 Task: Sort the products in the category "Sugar Substitutes" by price (lowest first).
Action: Mouse moved to (307, 123)
Screenshot: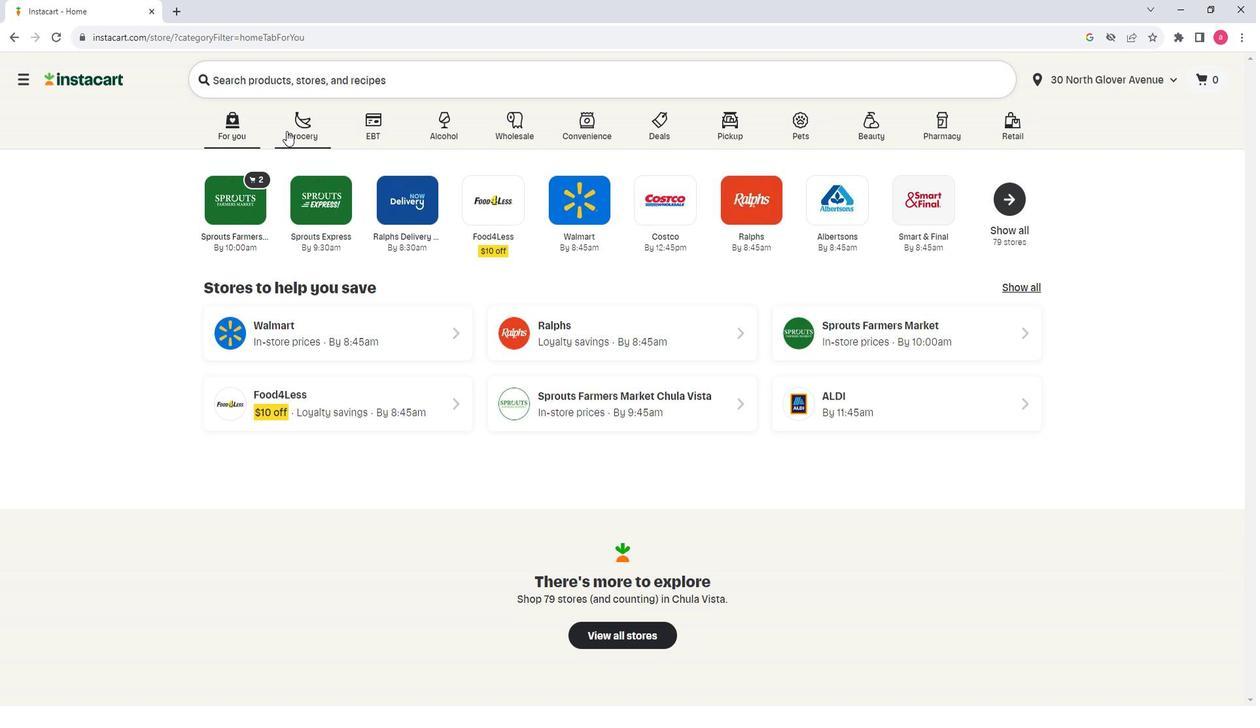 
Action: Mouse pressed left at (307, 123)
Screenshot: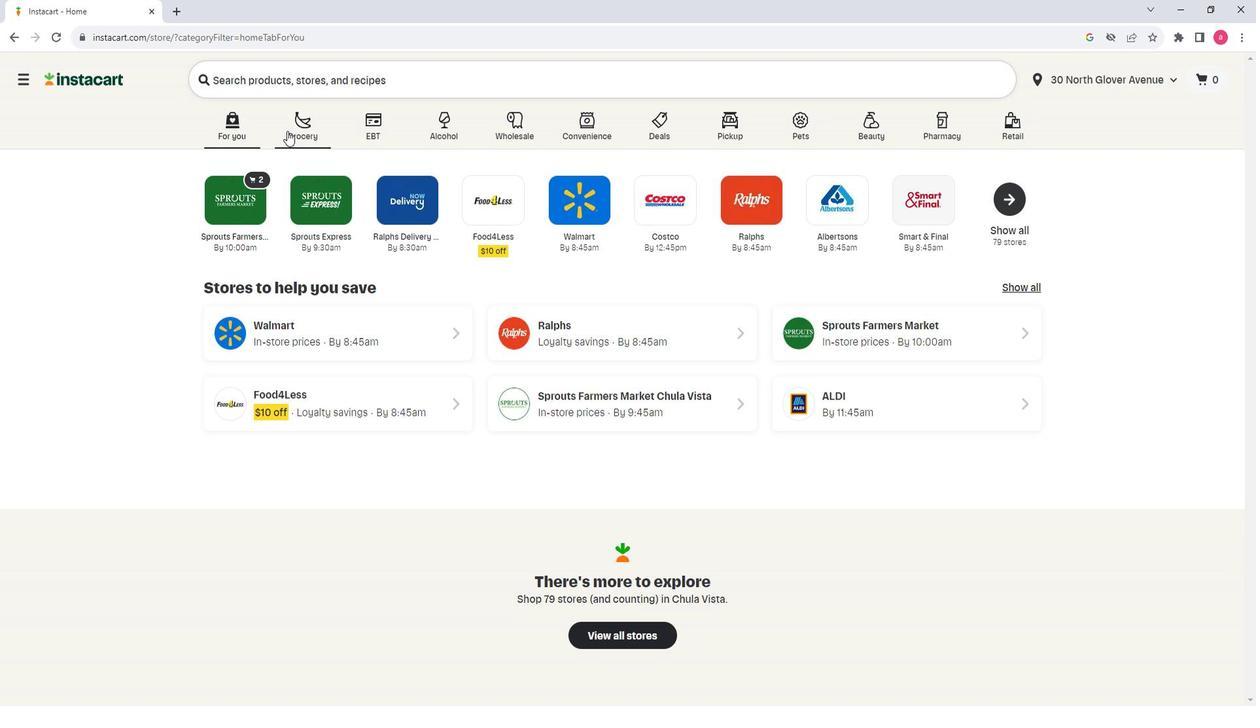 
Action: Mouse moved to (343, 374)
Screenshot: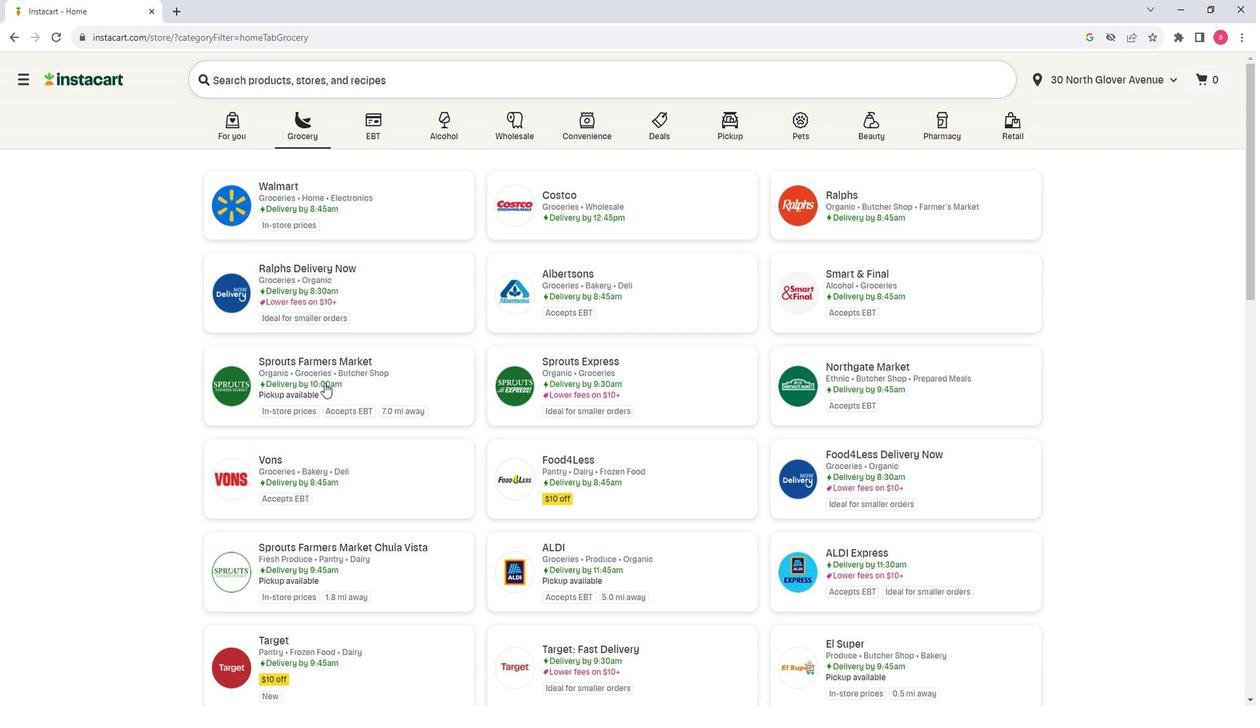 
Action: Mouse pressed left at (343, 374)
Screenshot: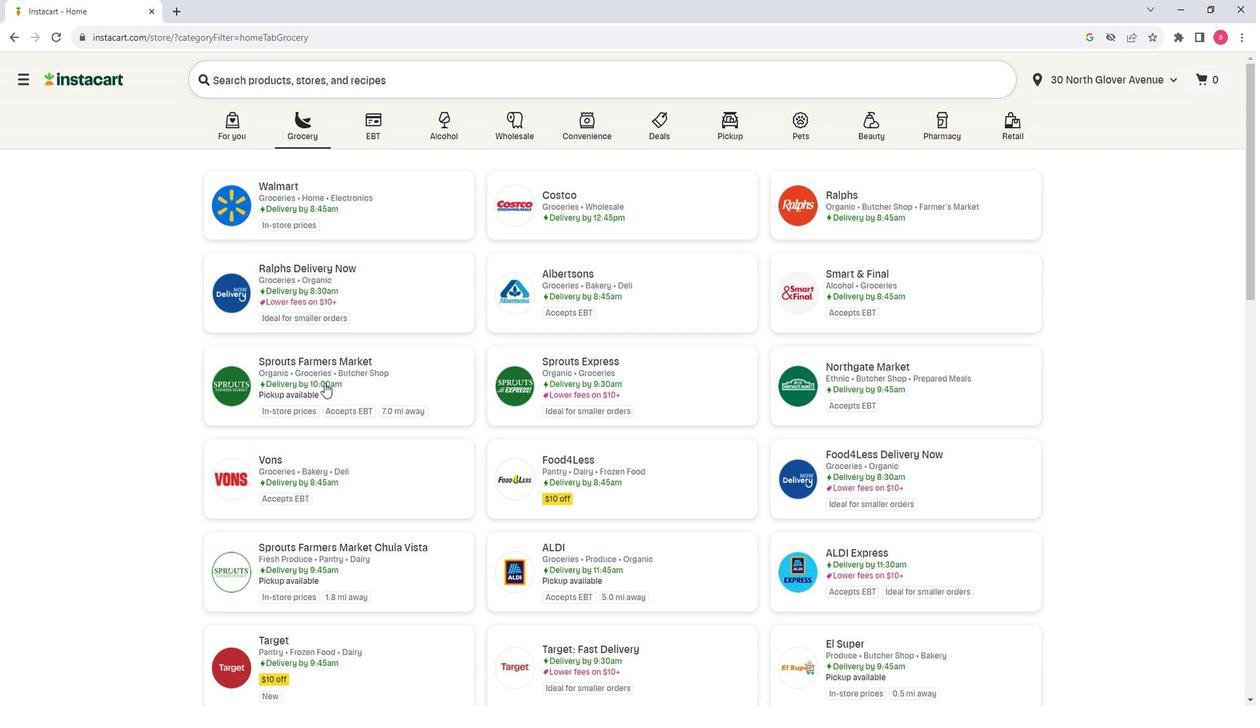 
Action: Mouse moved to (183, 322)
Screenshot: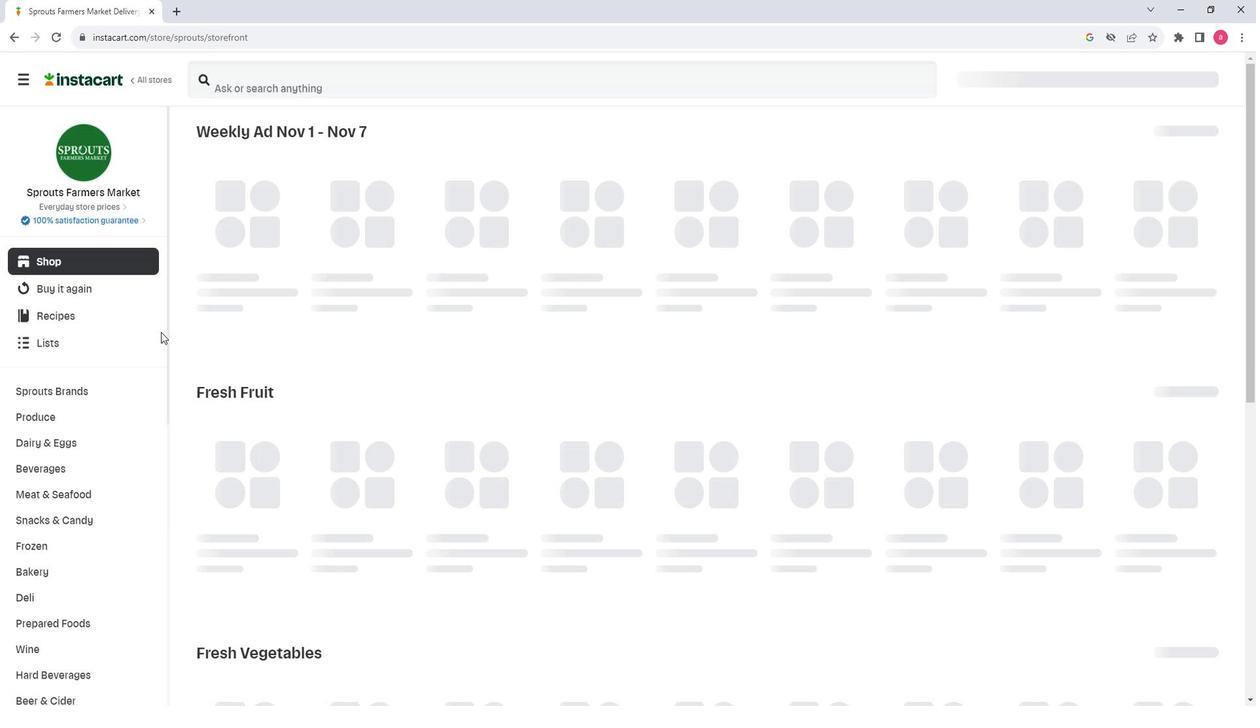 
Action: Mouse scrolled (183, 321) with delta (0, 0)
Screenshot: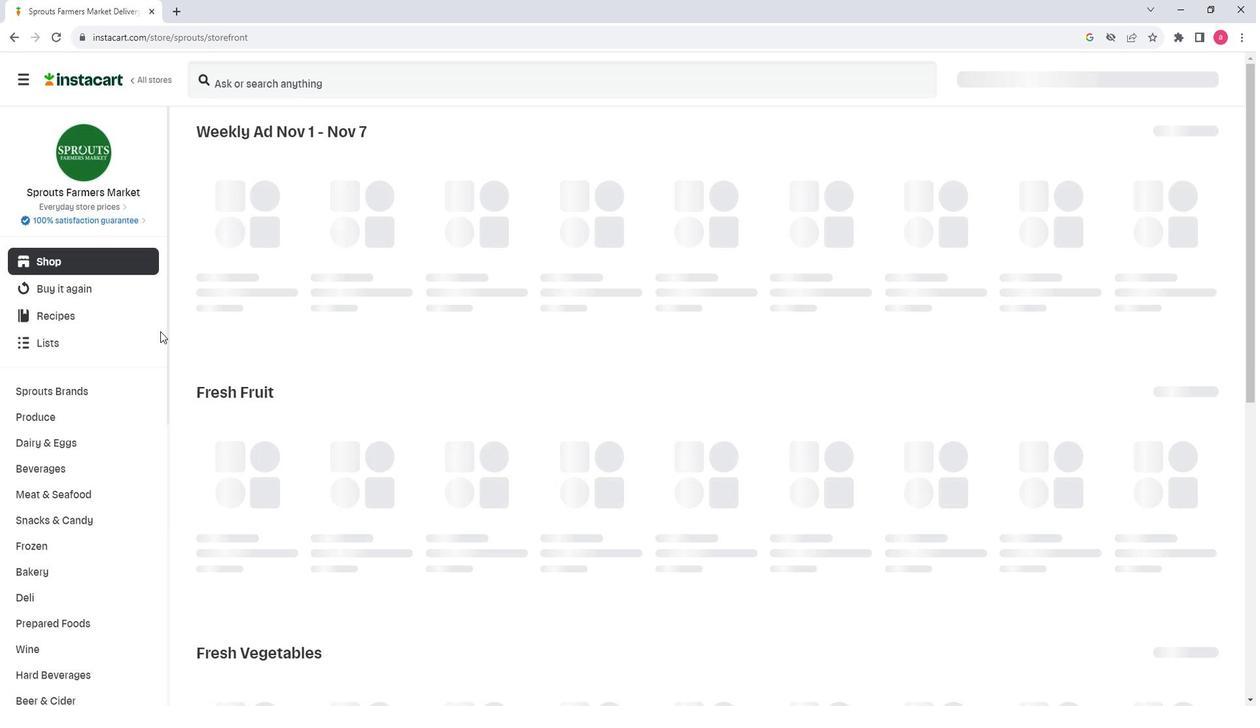 
Action: Mouse scrolled (183, 321) with delta (0, 0)
Screenshot: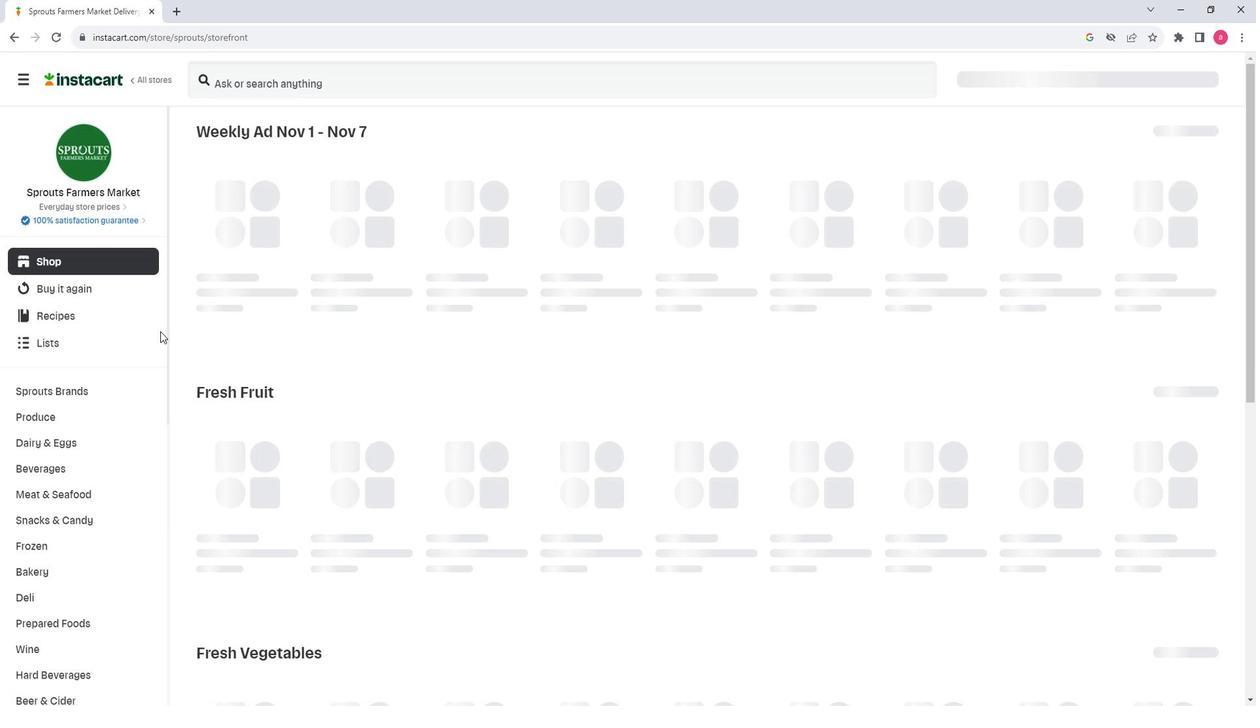 
Action: Mouse scrolled (183, 321) with delta (0, 0)
Screenshot: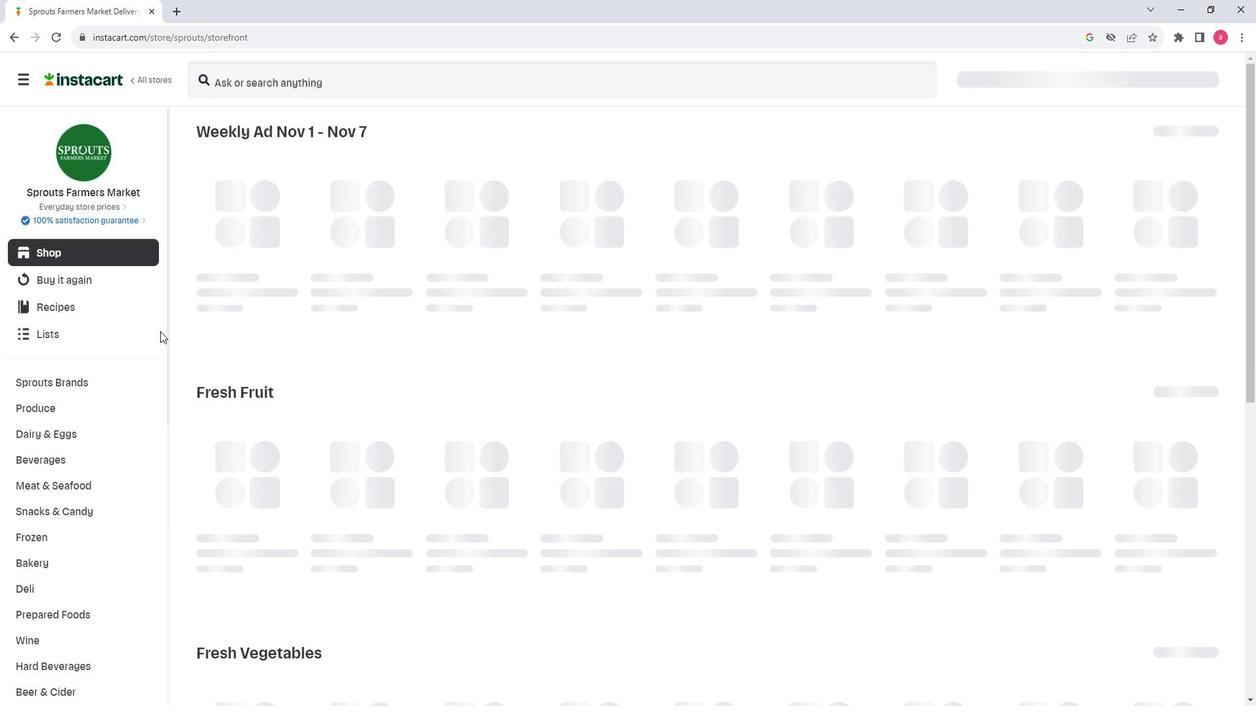 
Action: Mouse scrolled (183, 321) with delta (0, 0)
Screenshot: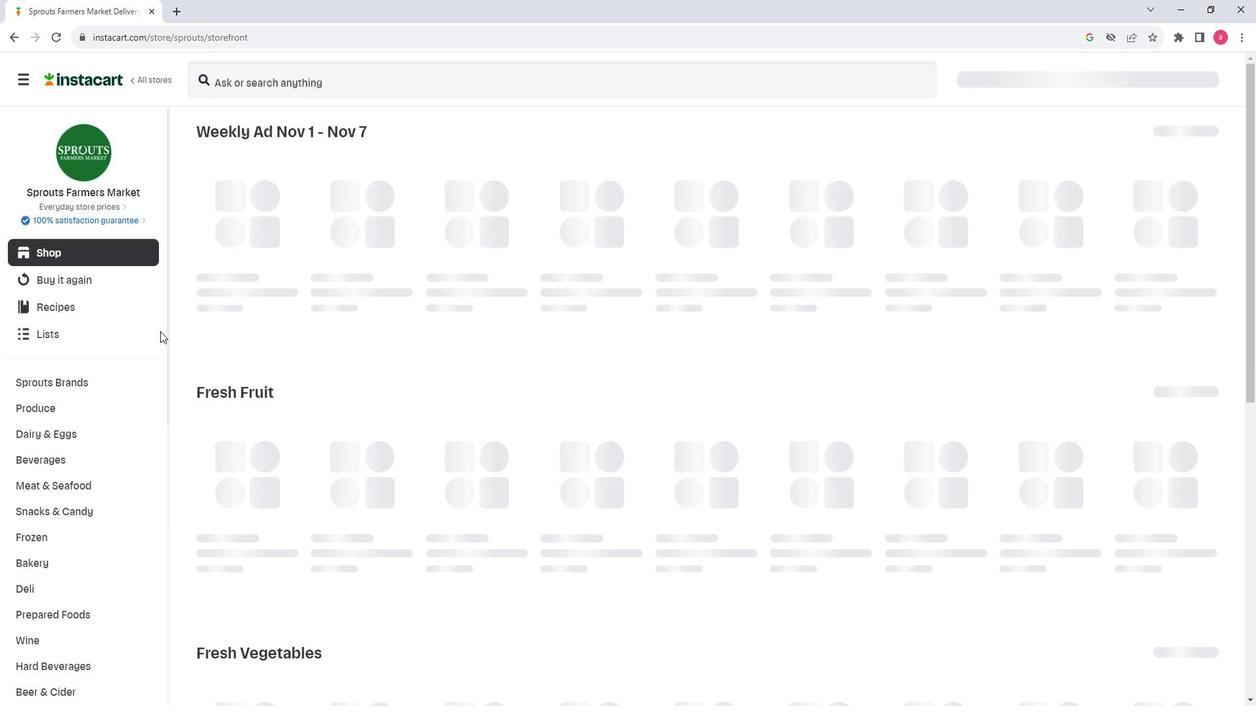 
Action: Mouse scrolled (183, 321) with delta (0, 0)
Screenshot: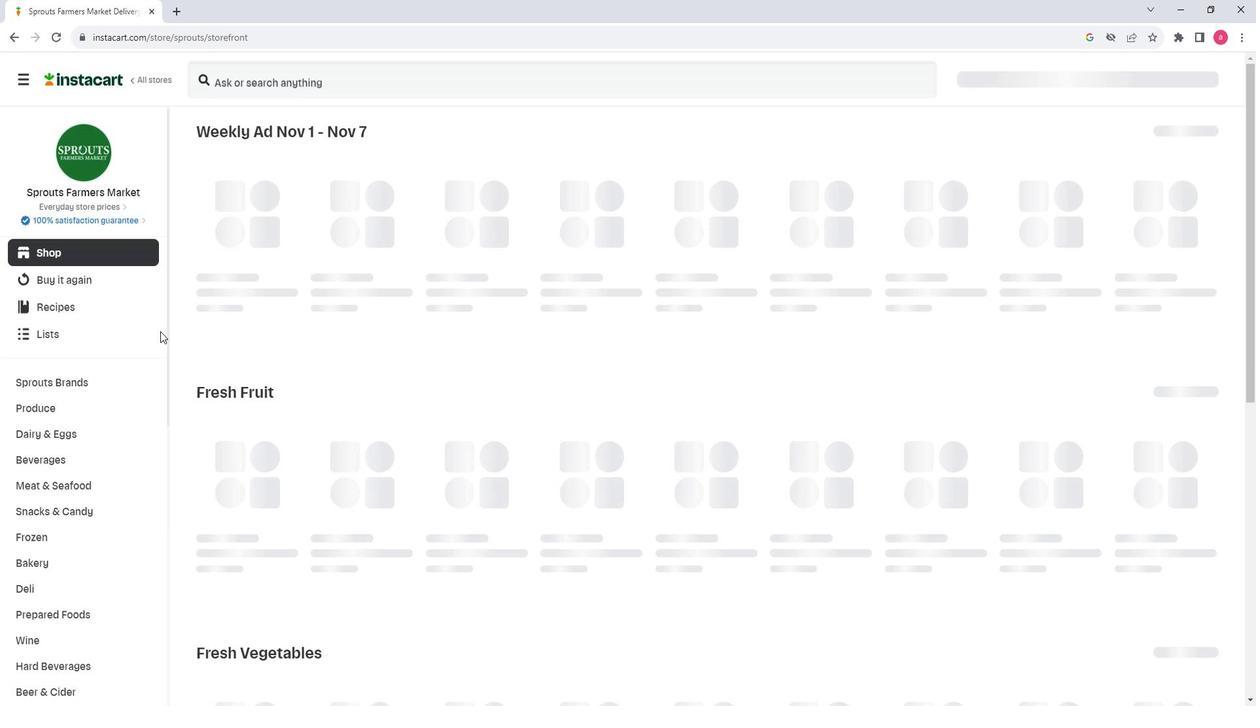 
Action: Mouse moved to (179, 323)
Screenshot: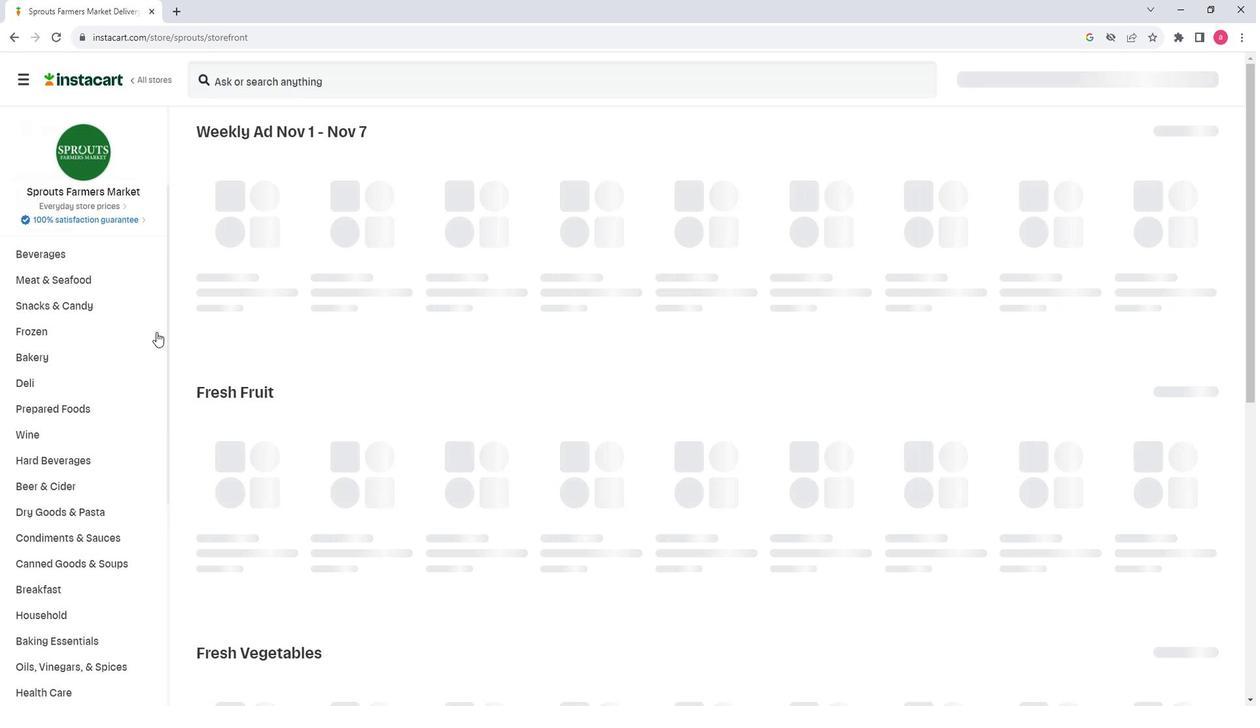 
Action: Mouse scrolled (179, 323) with delta (0, 0)
Screenshot: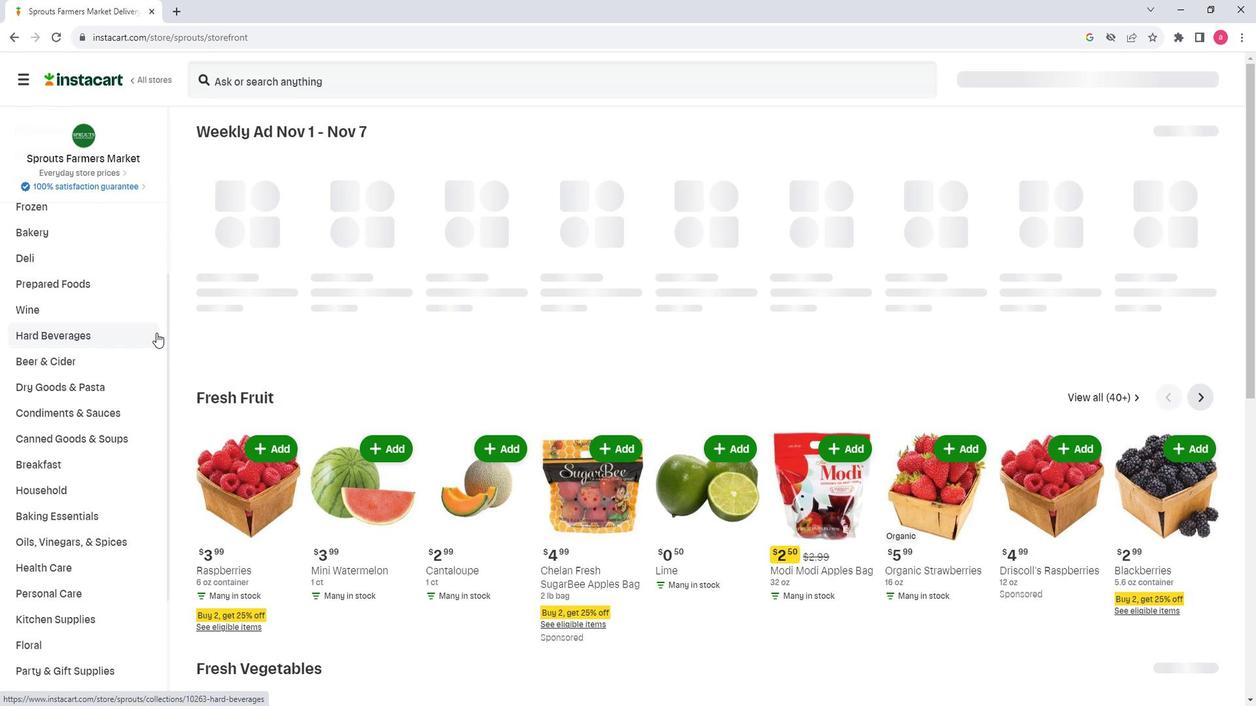 
Action: Mouse scrolled (179, 323) with delta (0, 0)
Screenshot: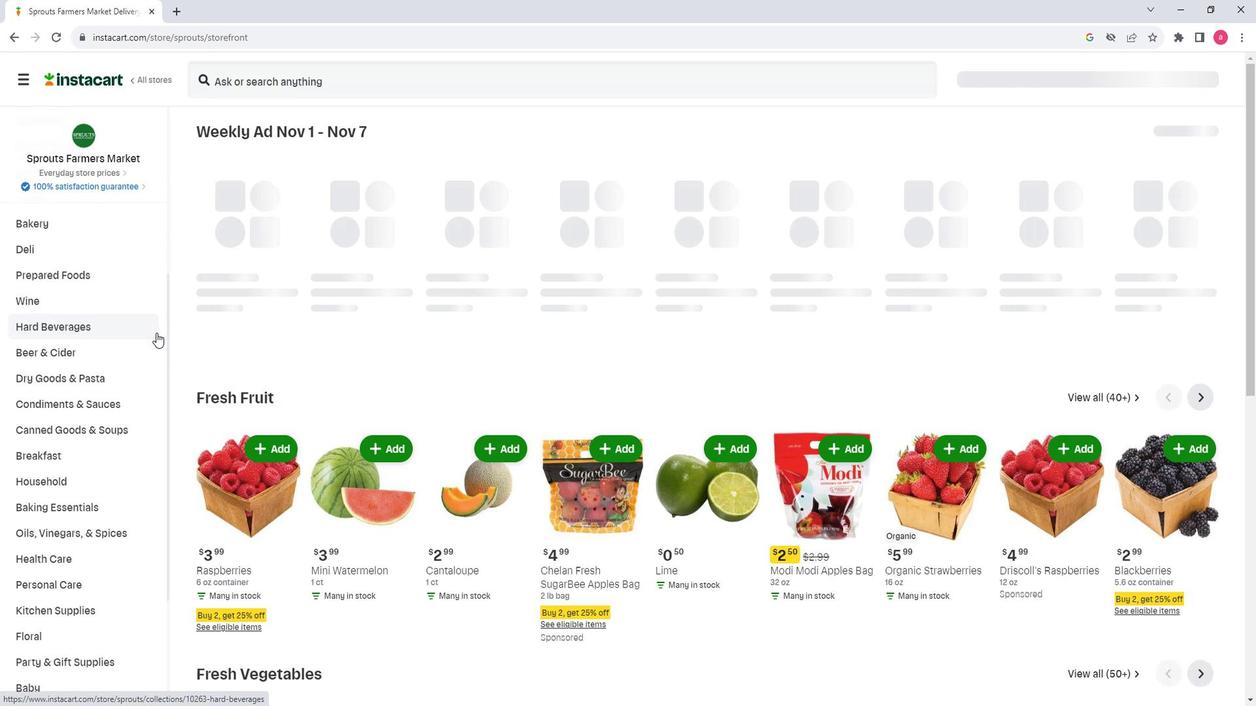 
Action: Mouse moved to (134, 384)
Screenshot: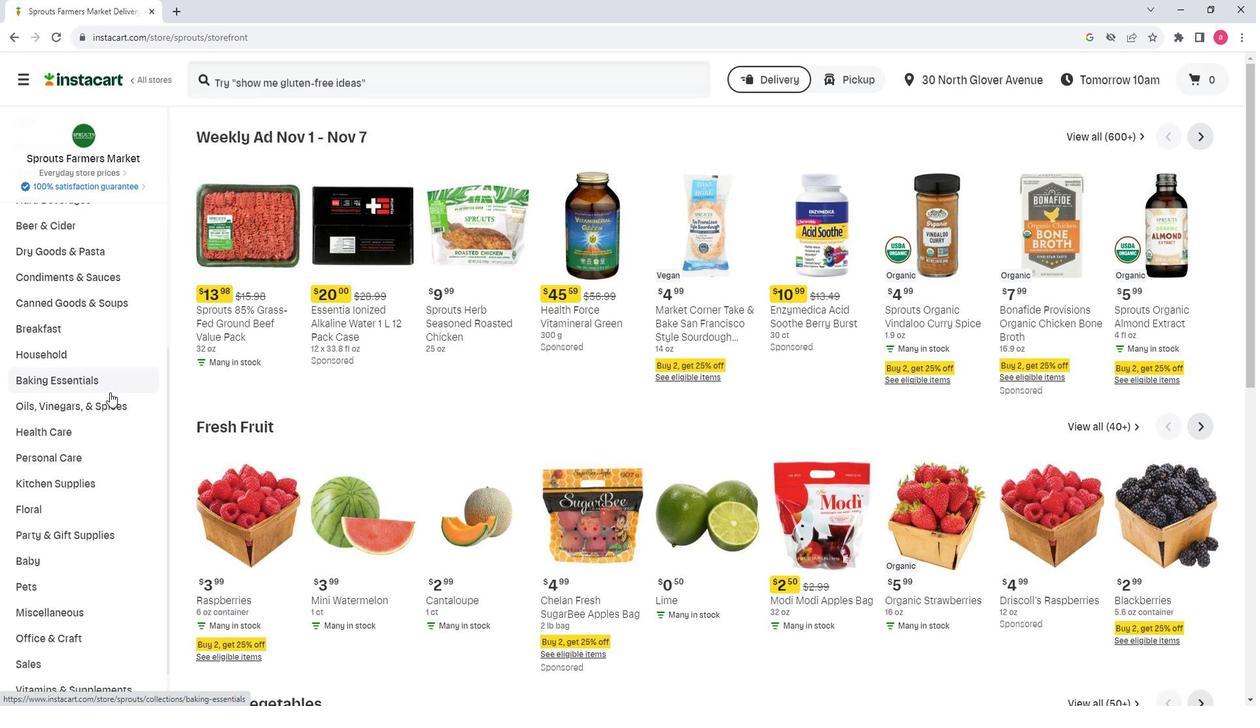 
Action: Mouse pressed left at (134, 384)
Screenshot: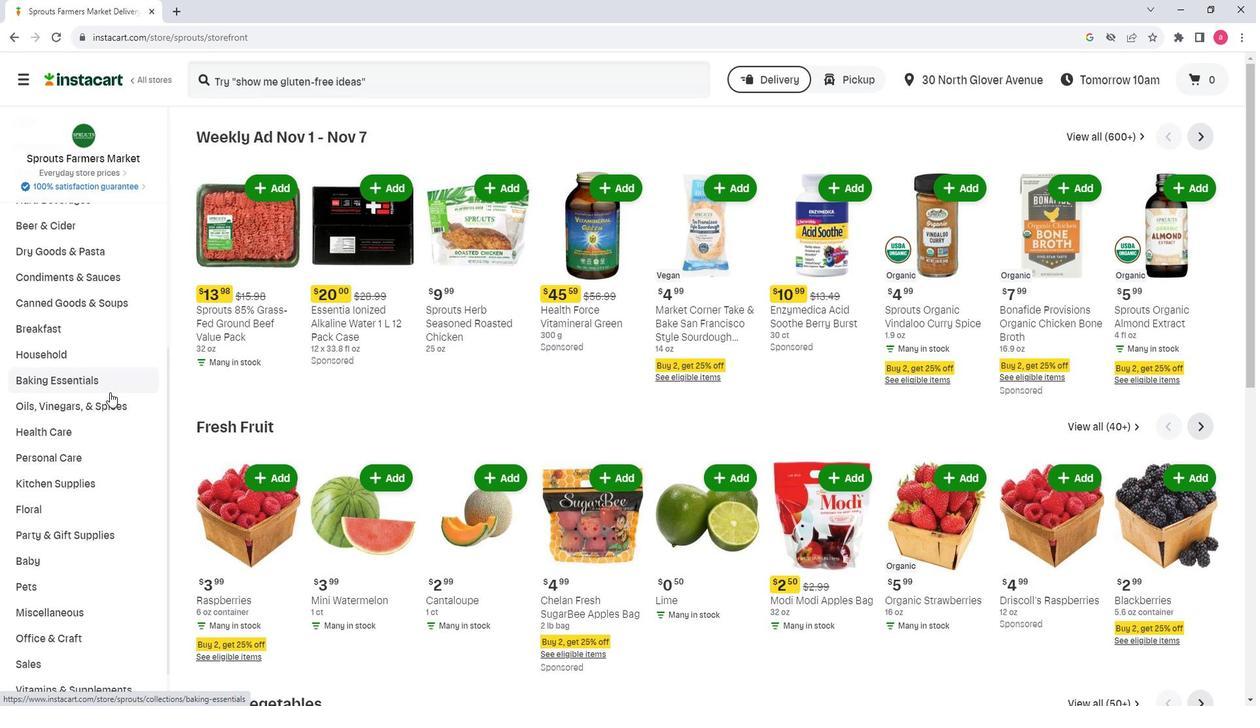 
Action: Mouse moved to (819, 162)
Screenshot: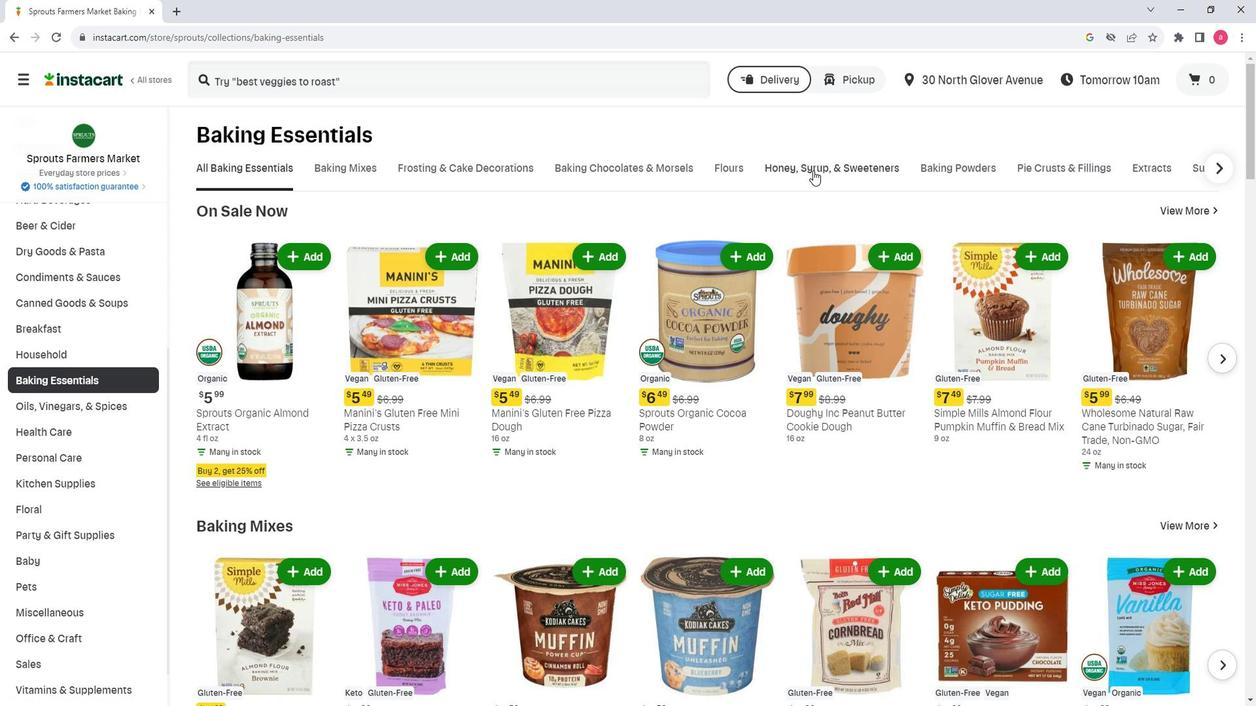 
Action: Mouse pressed left at (819, 162)
Screenshot: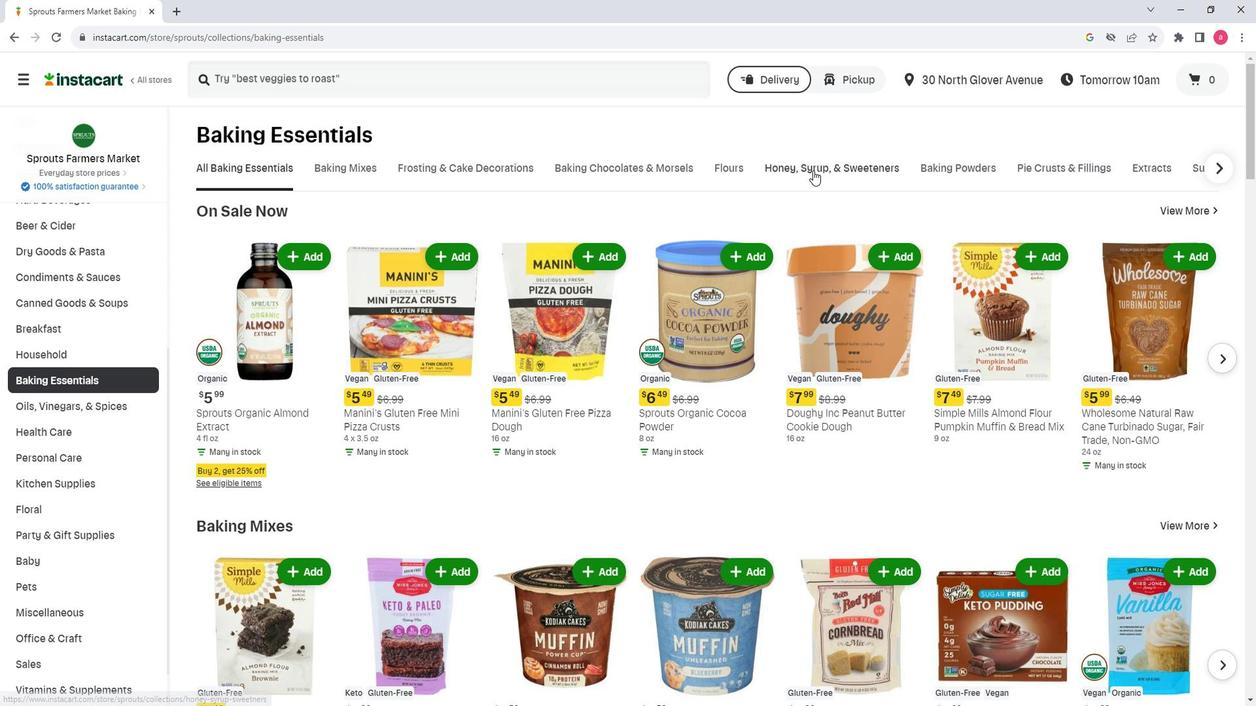 
Action: Mouse moved to (632, 226)
Screenshot: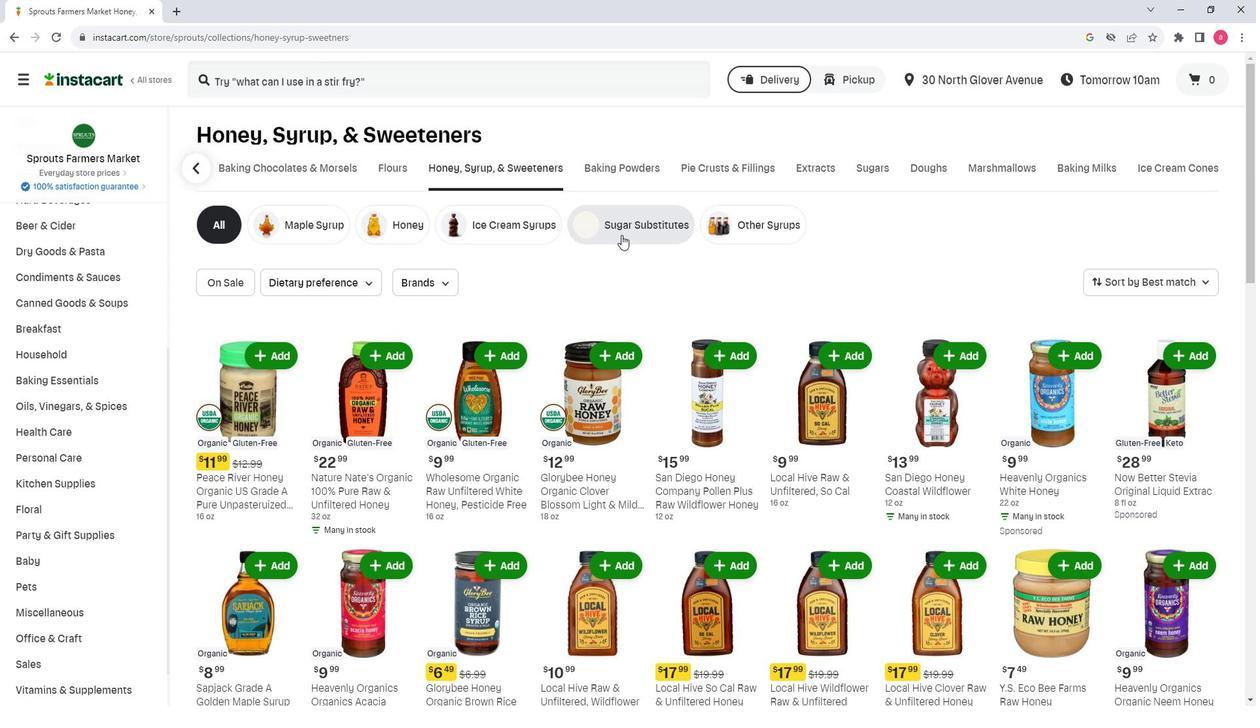 
Action: Mouse pressed left at (632, 226)
Screenshot: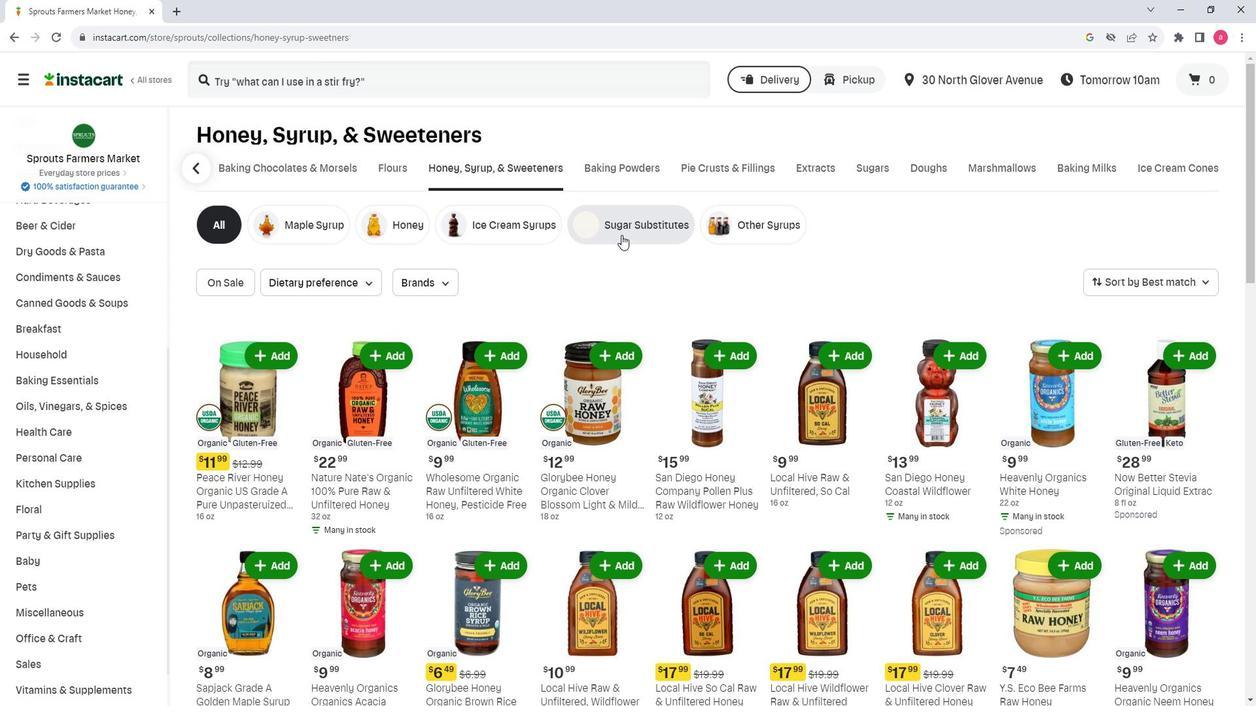 
Action: Mouse moved to (1162, 276)
Screenshot: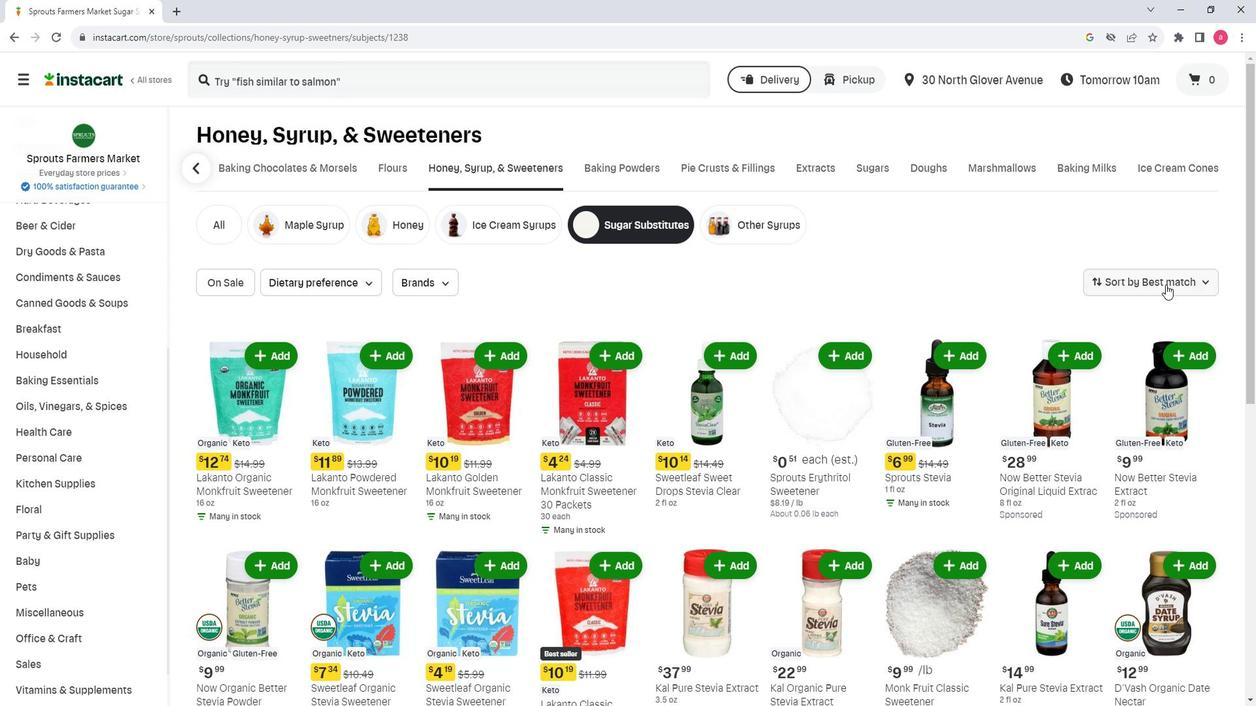 
Action: Mouse pressed left at (1162, 276)
Screenshot: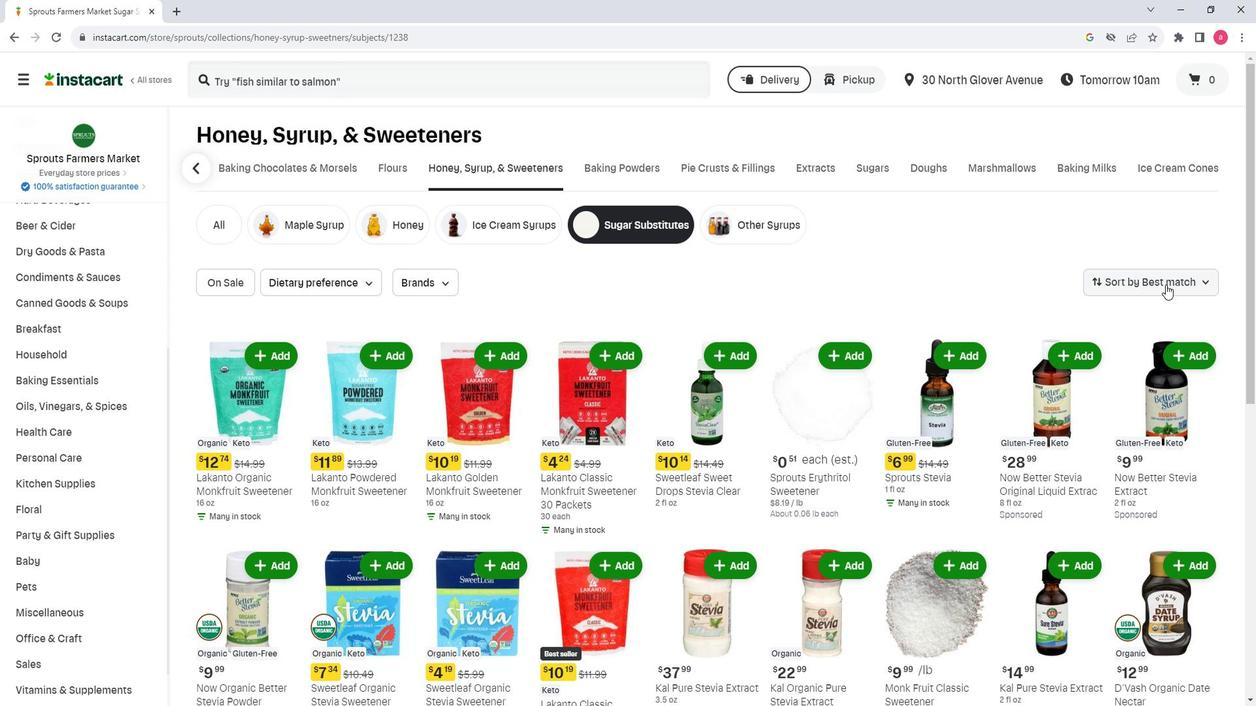 
Action: Mouse moved to (1145, 348)
Screenshot: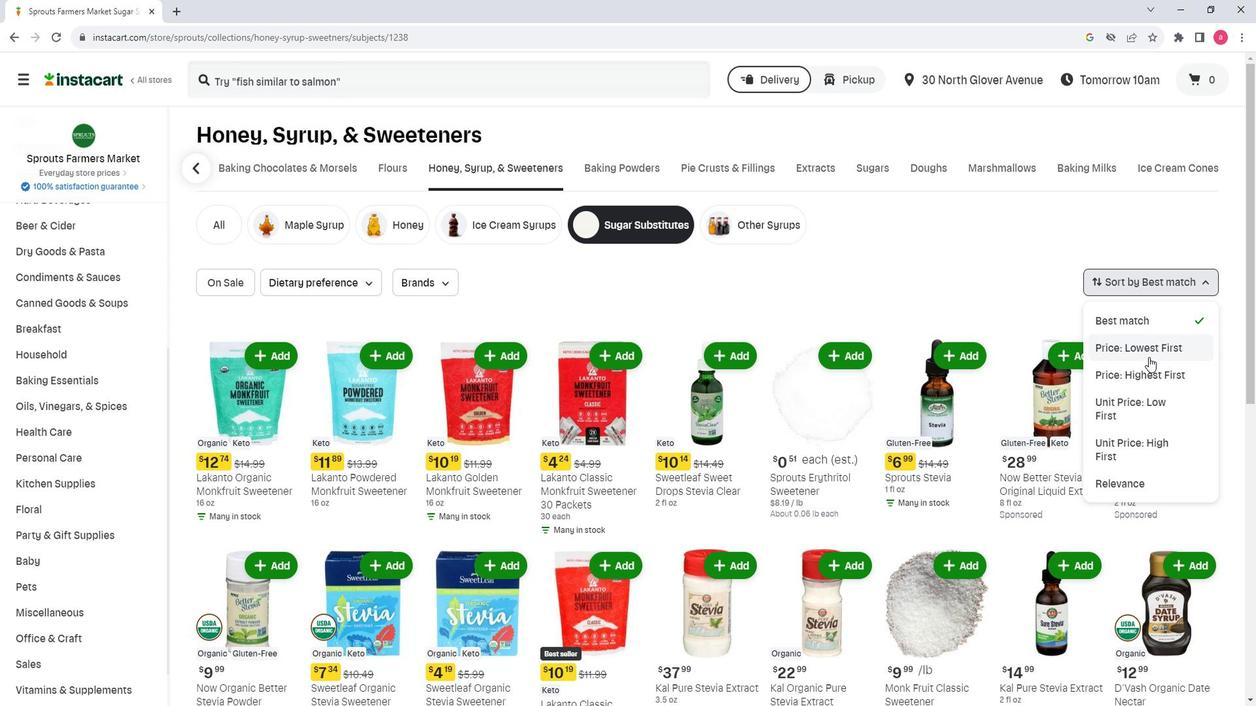 
Action: Mouse pressed left at (1145, 348)
Screenshot: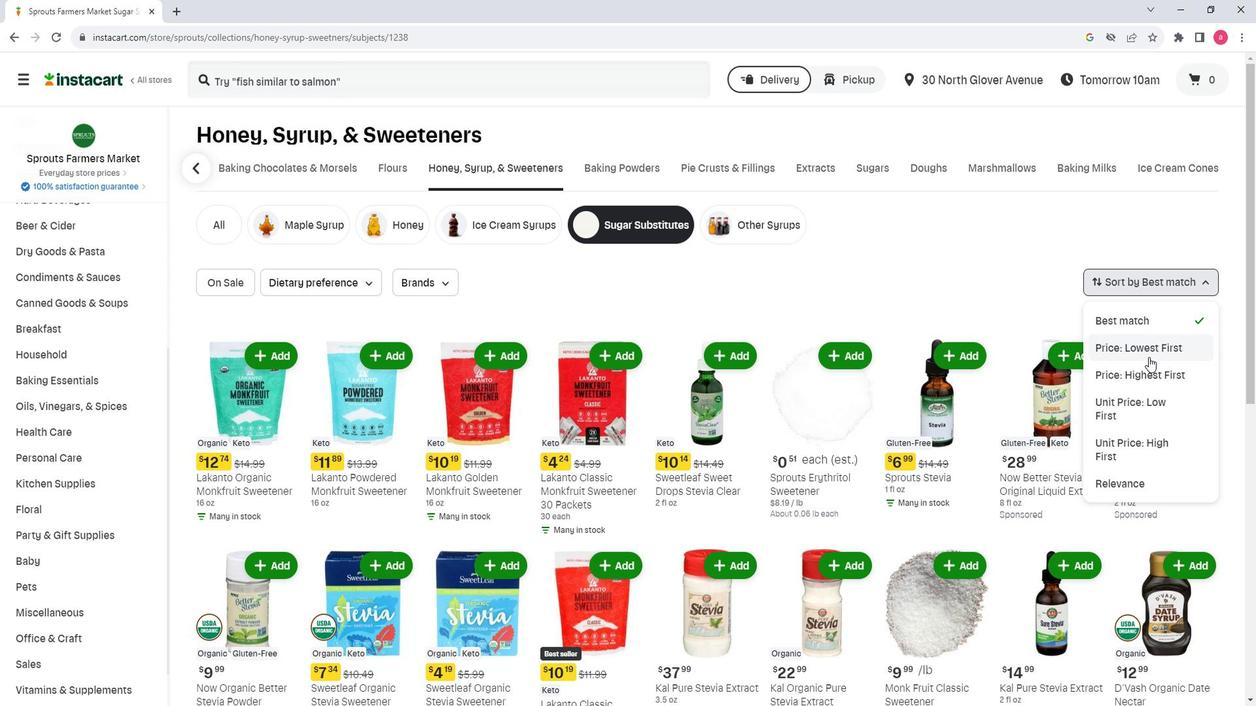 
Action: Mouse moved to (984, 270)
Screenshot: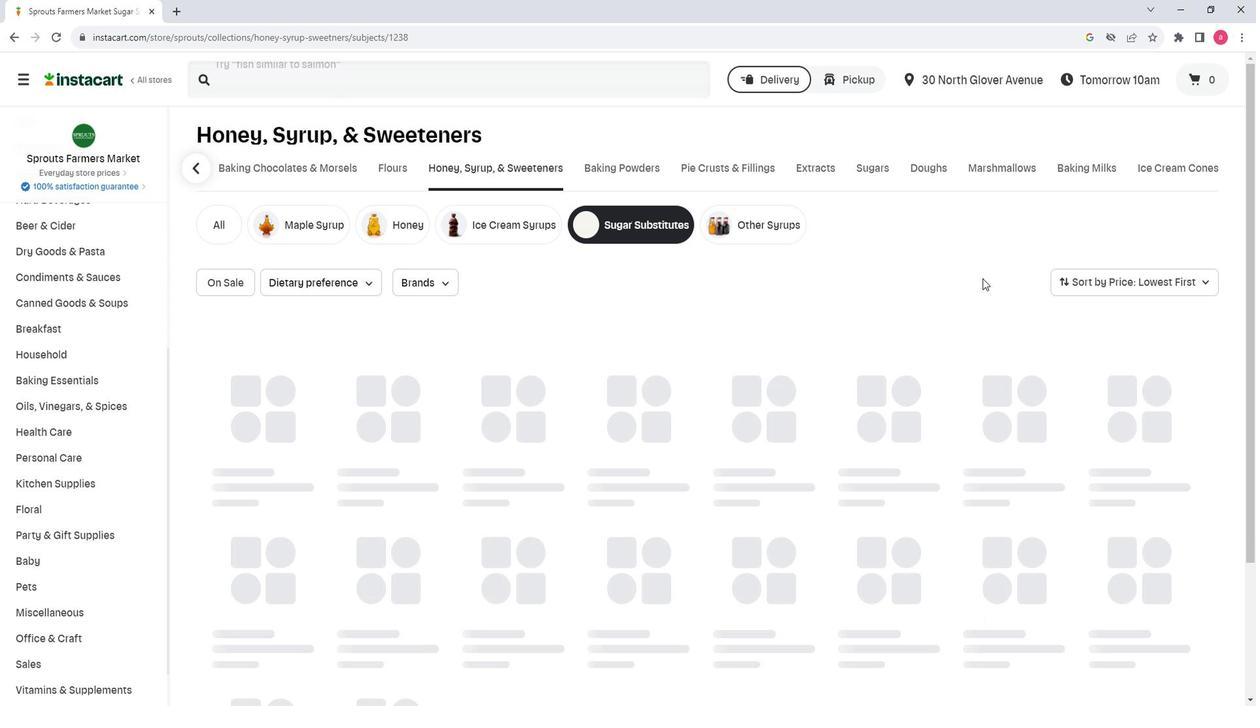 
